Task: In the Contact  Sadie_Williams@bloomingdales.com, Log Meeting with description: 'Participated in a strategic planning meeting to align sales strategies.'; Add date: '10 August, 2023', attach the document: Project_plan.docx. Logged in from softage.10@softage.net
Action: Mouse moved to (71, 43)
Screenshot: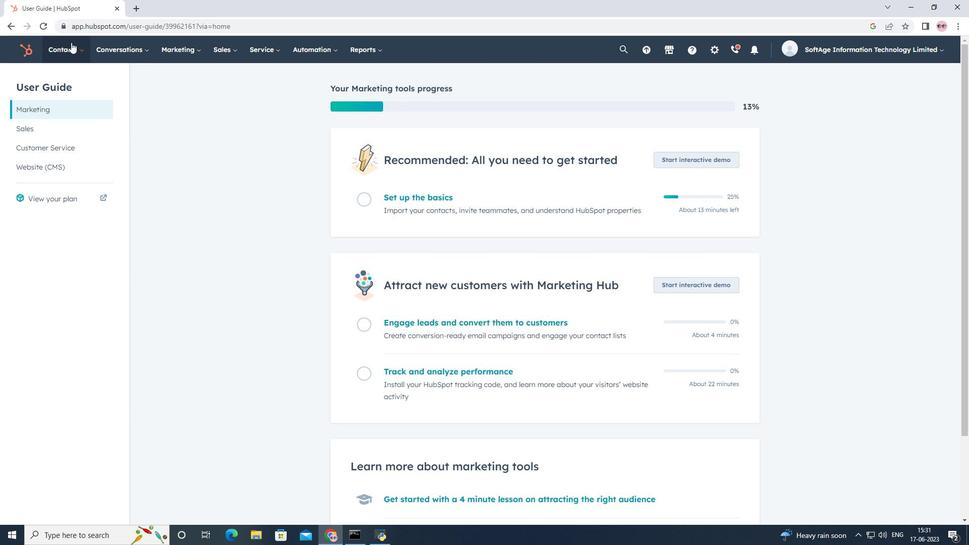 
Action: Mouse pressed left at (71, 43)
Screenshot: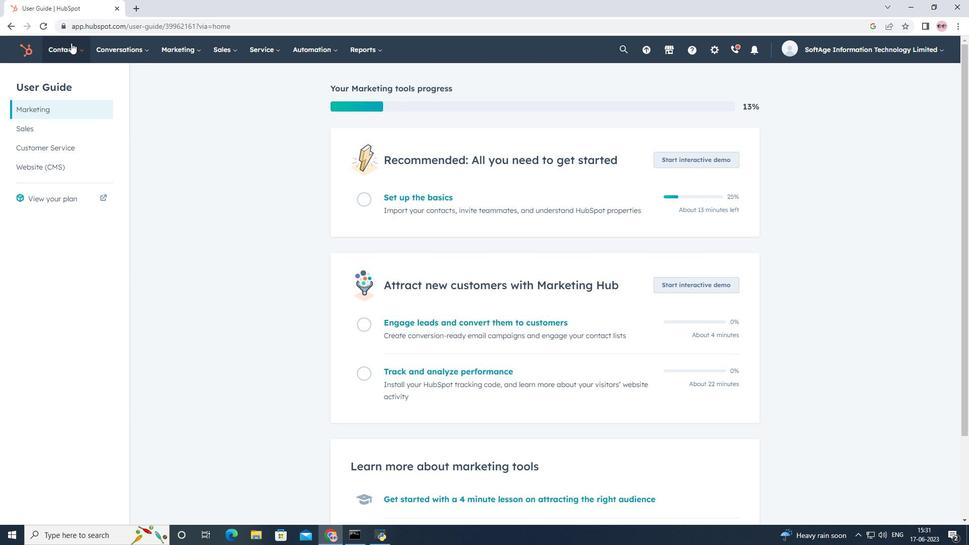 
Action: Mouse moved to (77, 72)
Screenshot: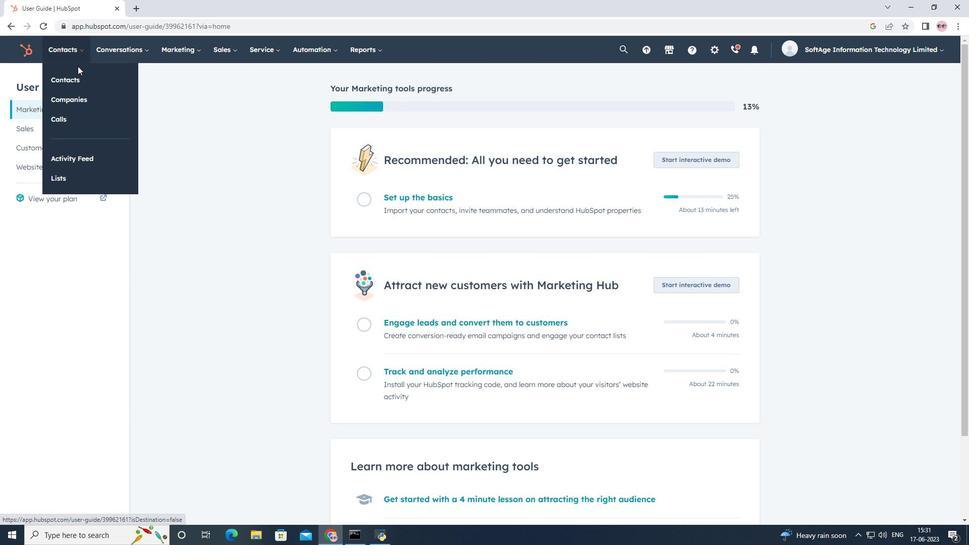 
Action: Mouse pressed left at (77, 72)
Screenshot: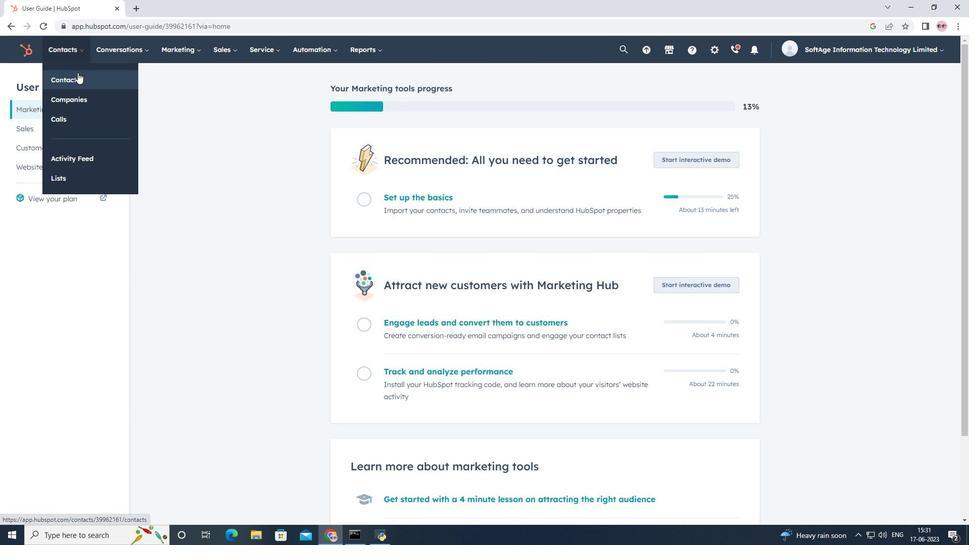 
Action: Mouse moved to (99, 166)
Screenshot: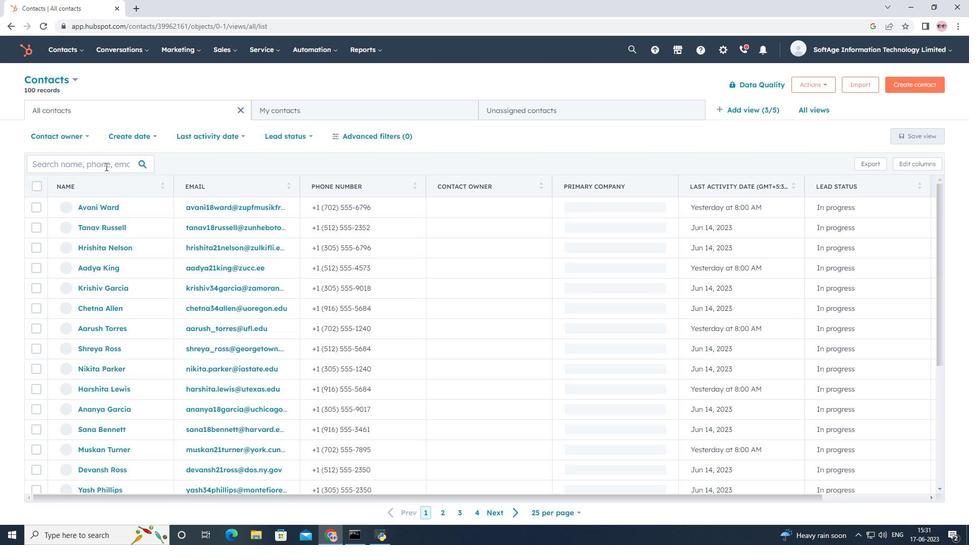 
Action: Mouse pressed left at (99, 166)
Screenshot: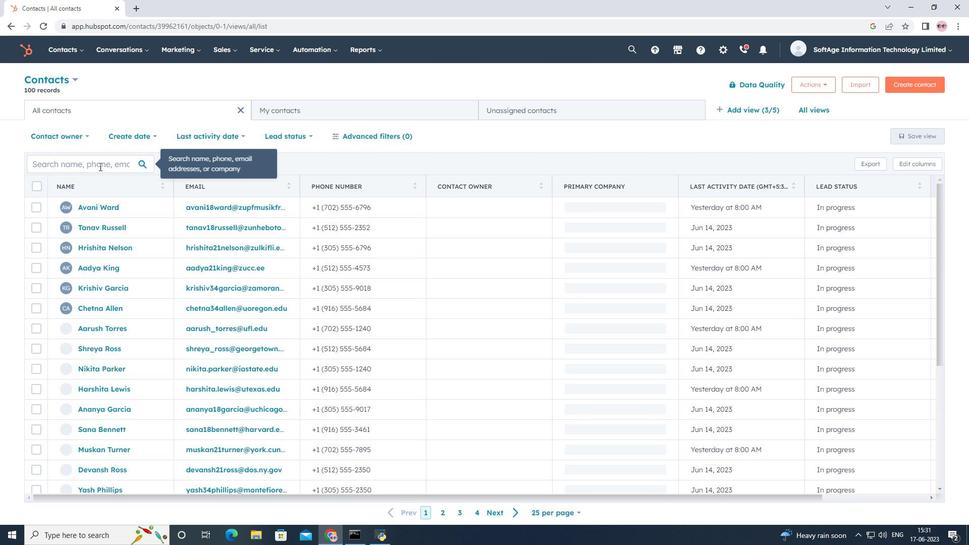 
Action: Key pressed <Key.shift>Sadie<Key.shift>_<Key.shift>Williams<Key.shift>@bloomingdales.com
Screenshot: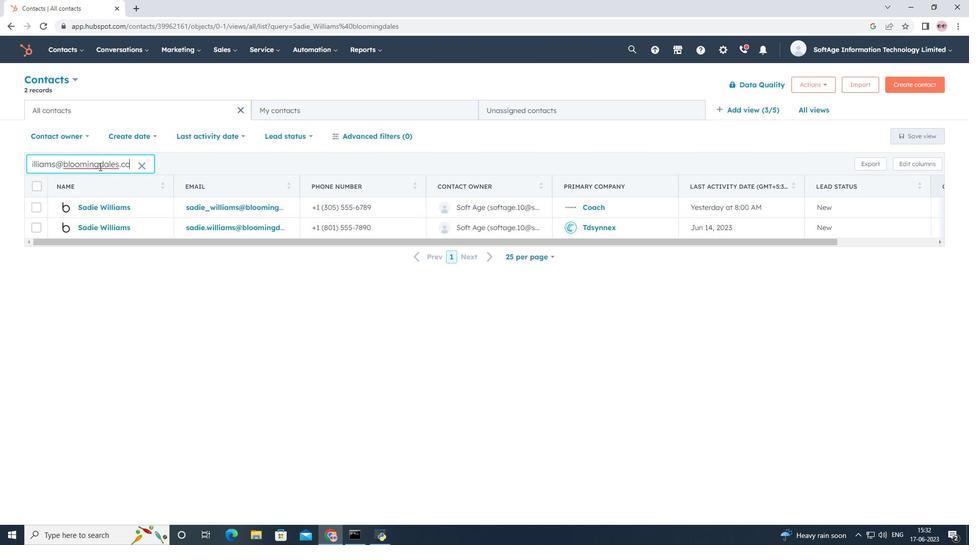 
Action: Mouse moved to (103, 204)
Screenshot: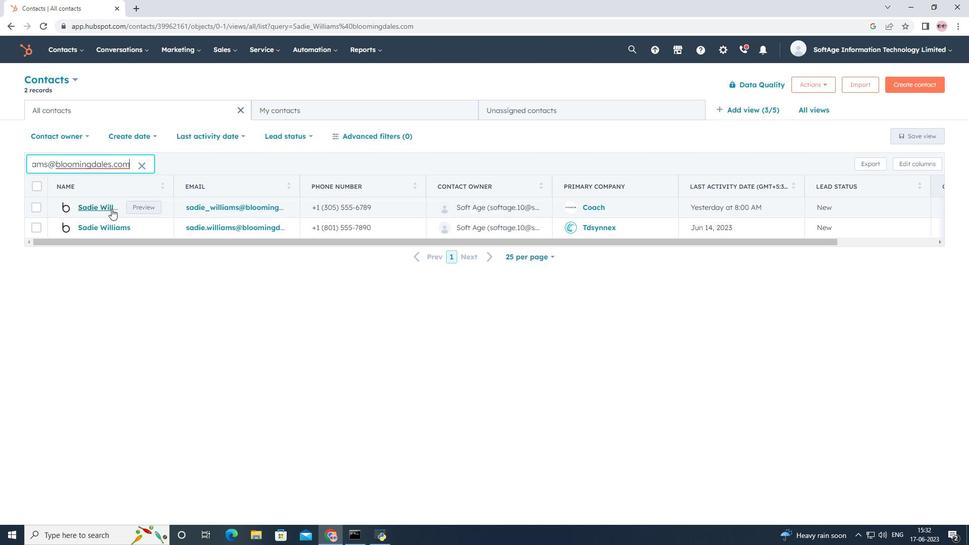 
Action: Mouse pressed left at (103, 204)
Screenshot: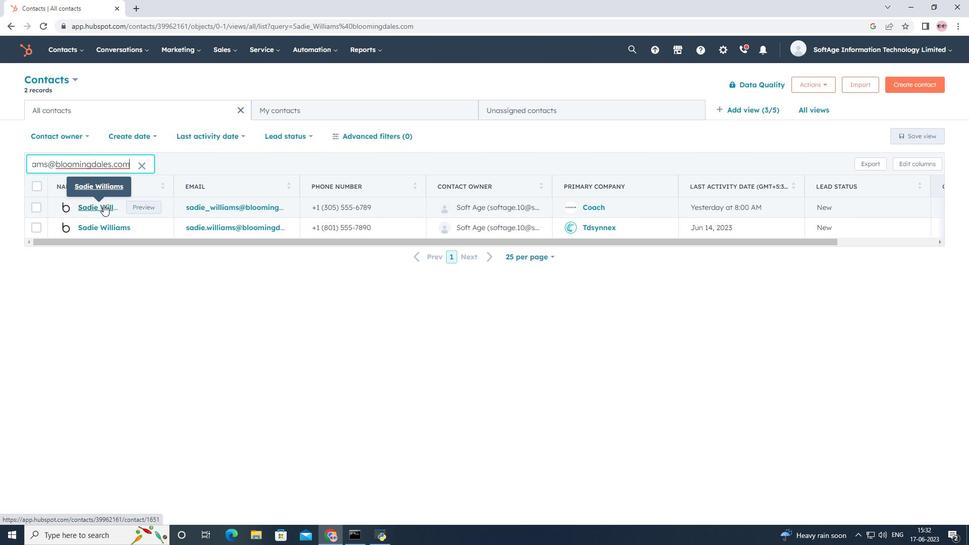 
Action: Mouse moved to (202, 163)
Screenshot: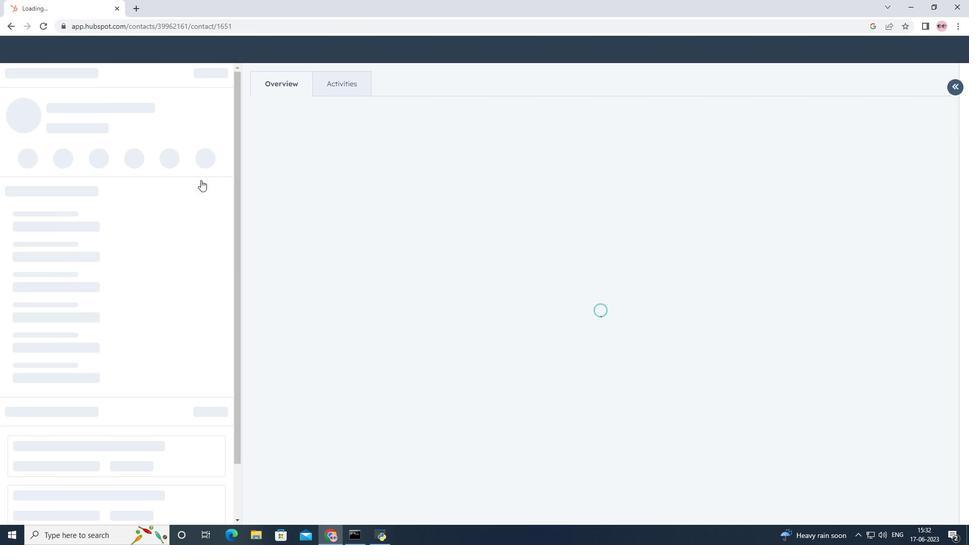 
Action: Mouse pressed left at (202, 163)
Screenshot: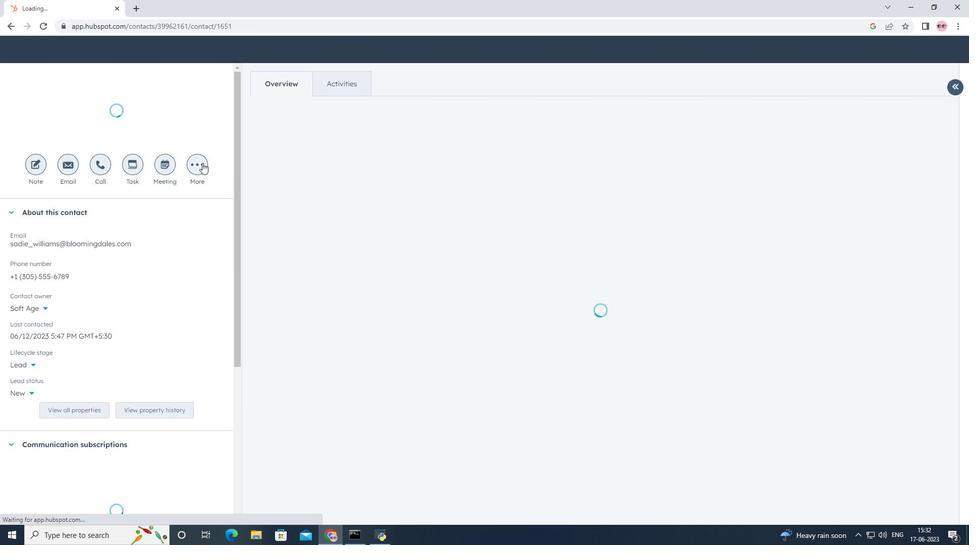 
Action: Mouse moved to (201, 174)
Screenshot: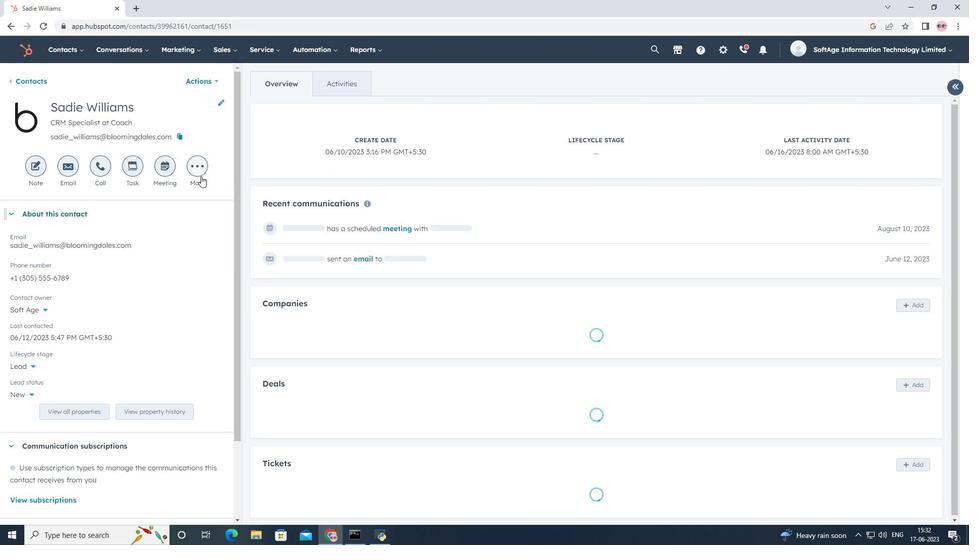 
Action: Mouse pressed left at (201, 174)
Screenshot: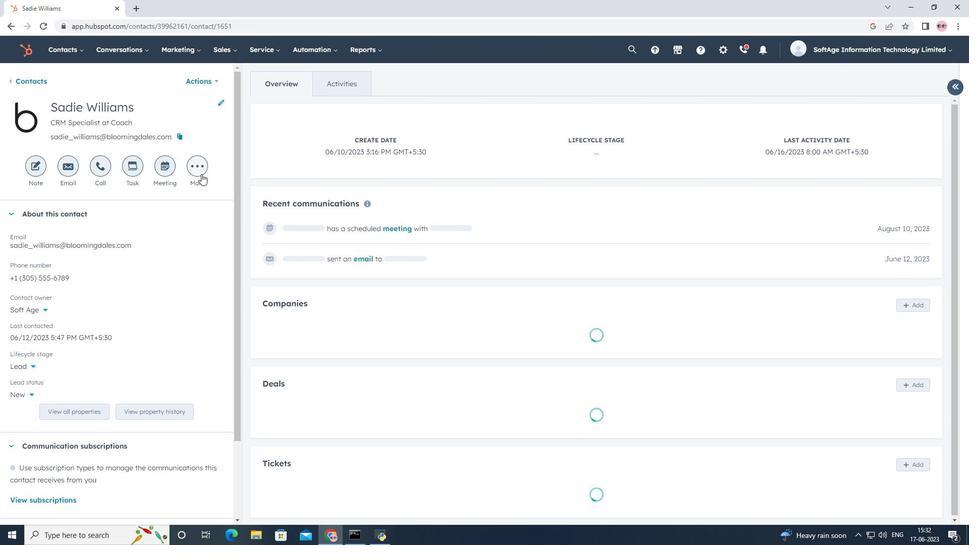 
Action: Mouse moved to (200, 273)
Screenshot: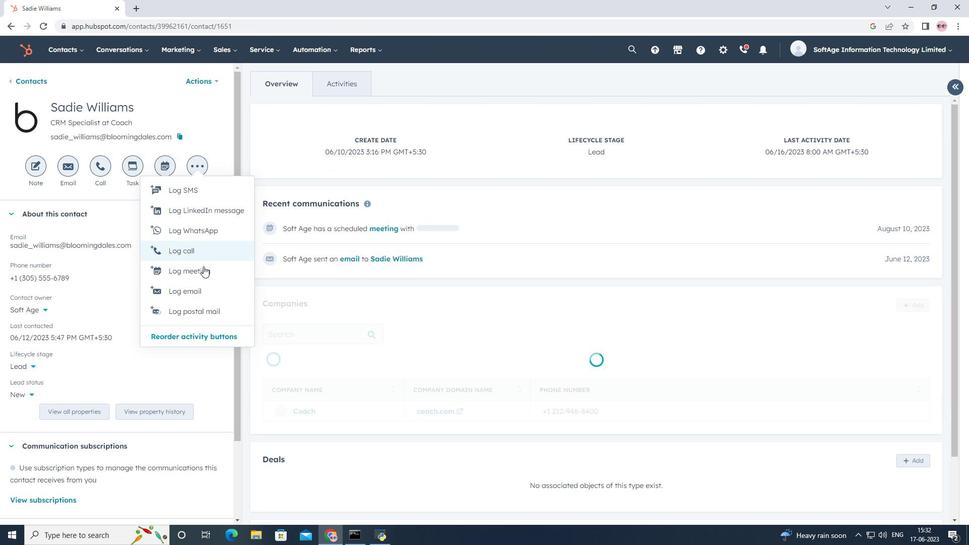 
Action: Mouse pressed left at (200, 273)
Screenshot: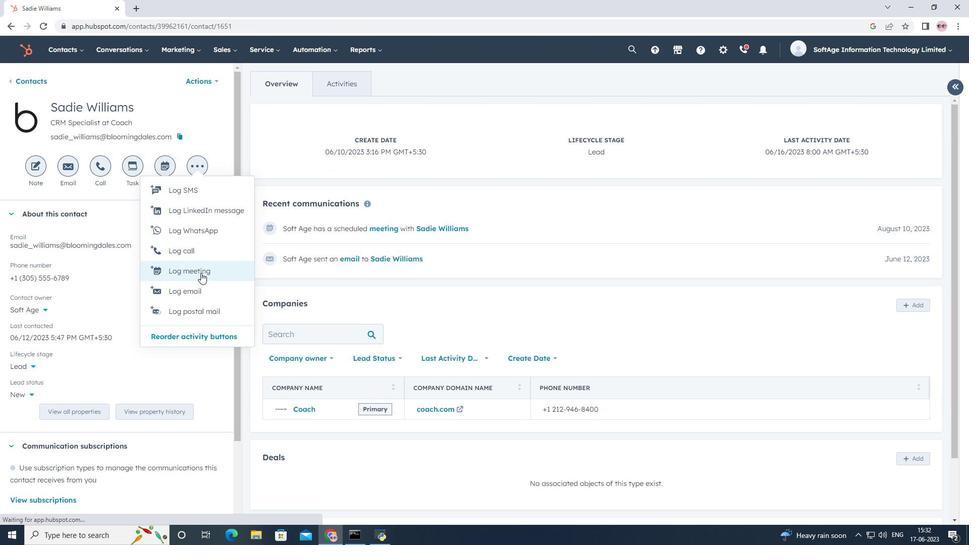 
Action: Mouse moved to (603, 412)
Screenshot: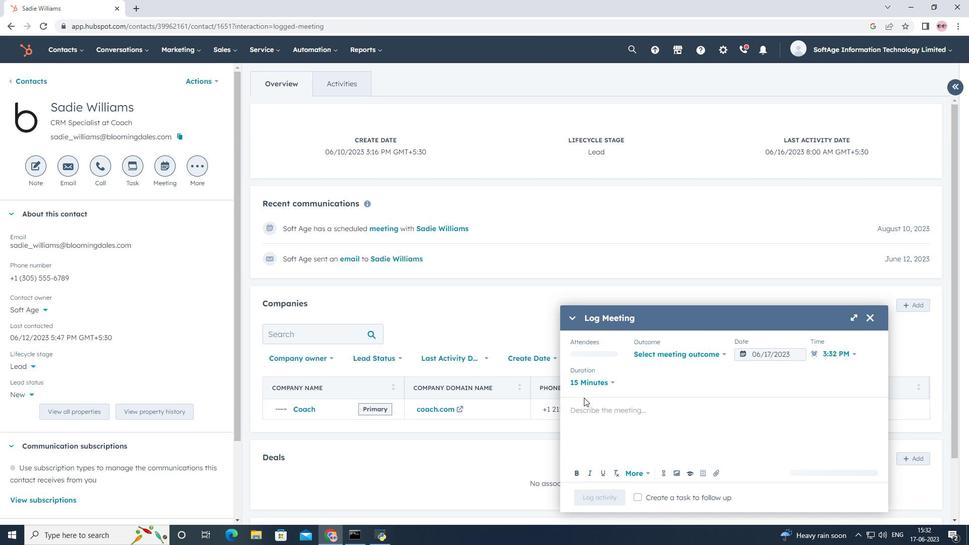 
Action: Mouse pressed left at (603, 412)
Screenshot: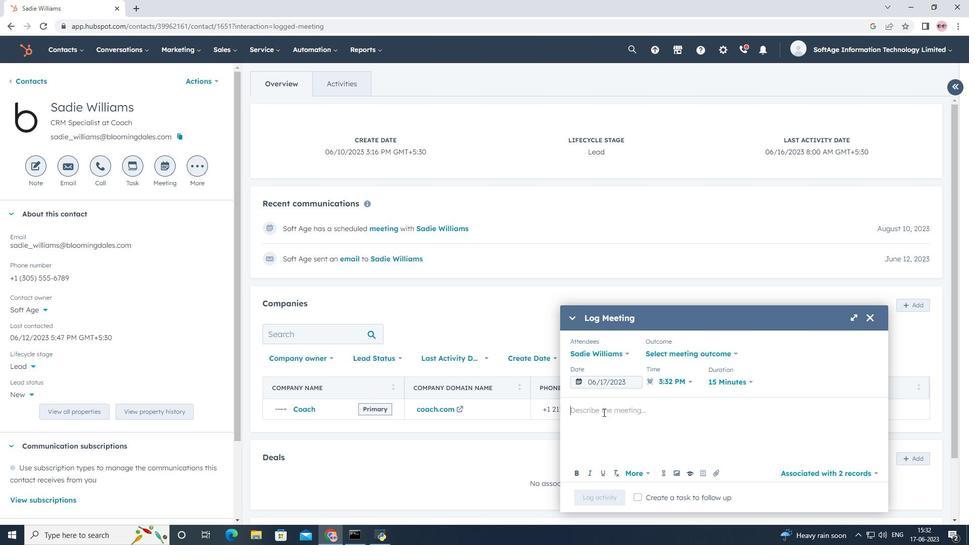
Action: Key pressed <Key.shift><Key.shift>Participated<Key.space>in<Key.space>a<Key.space>strategic<Key.space>planning<Key.space>meeting<Key.space>to<Key.space>align<Key.space>sales<Key.space>stratr<Key.backspace>egies.
Screenshot: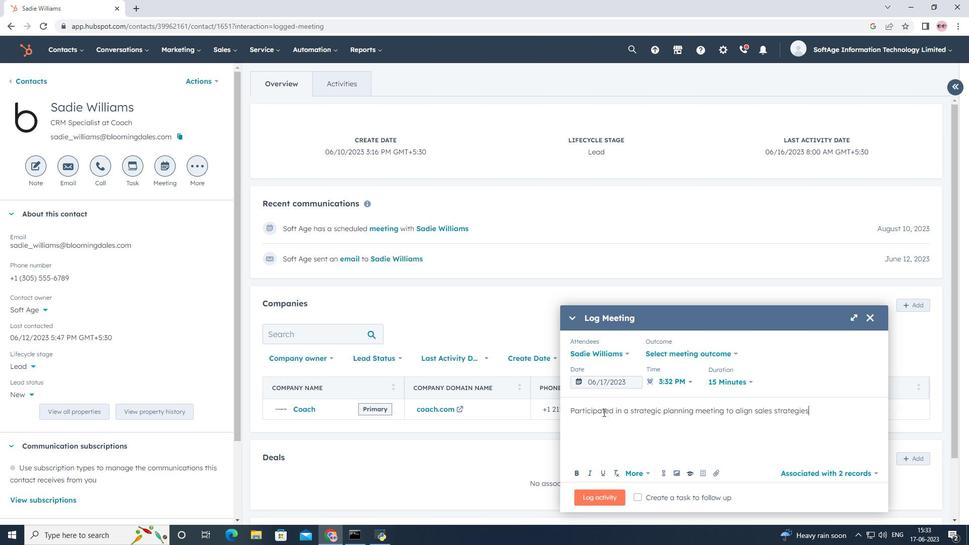 
Action: Mouse moved to (606, 380)
Screenshot: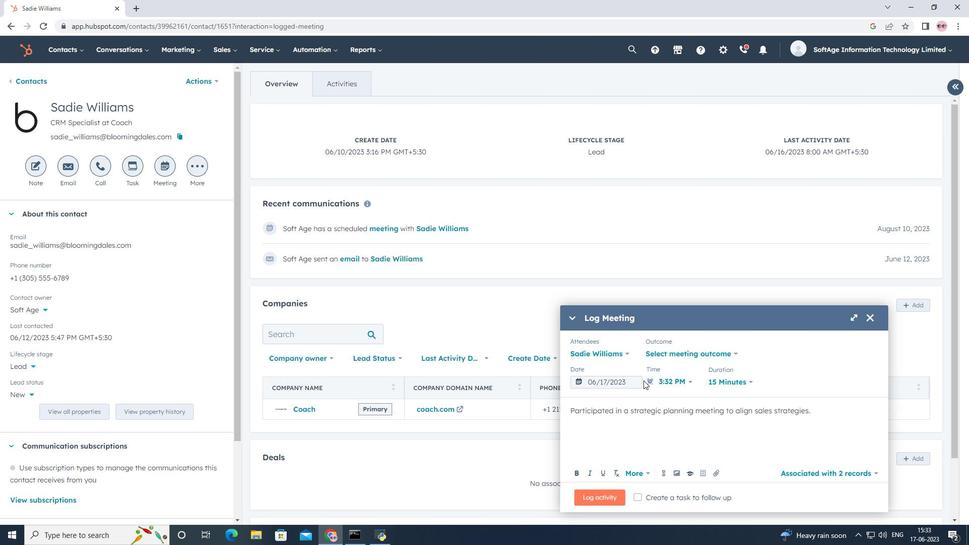 
Action: Mouse pressed left at (606, 380)
Screenshot: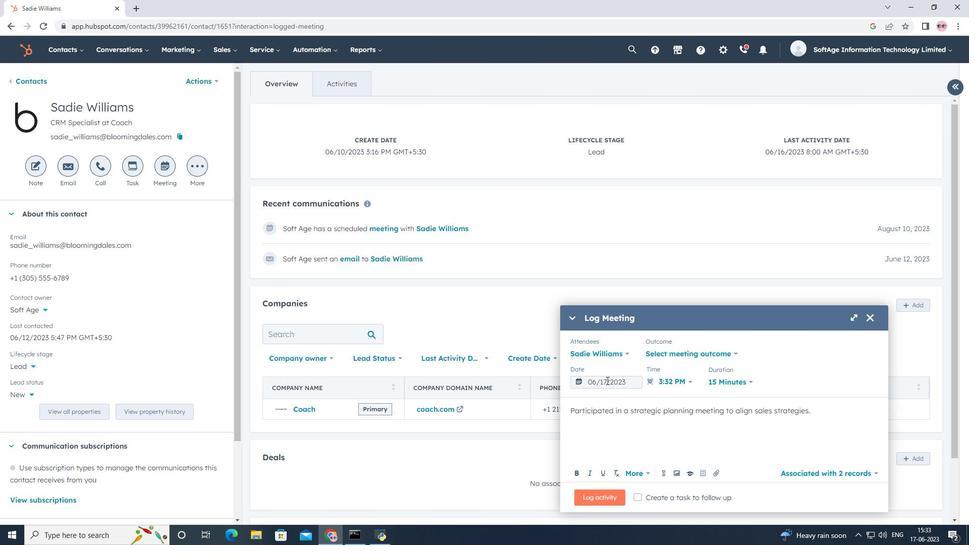 
Action: Mouse moved to (705, 220)
Screenshot: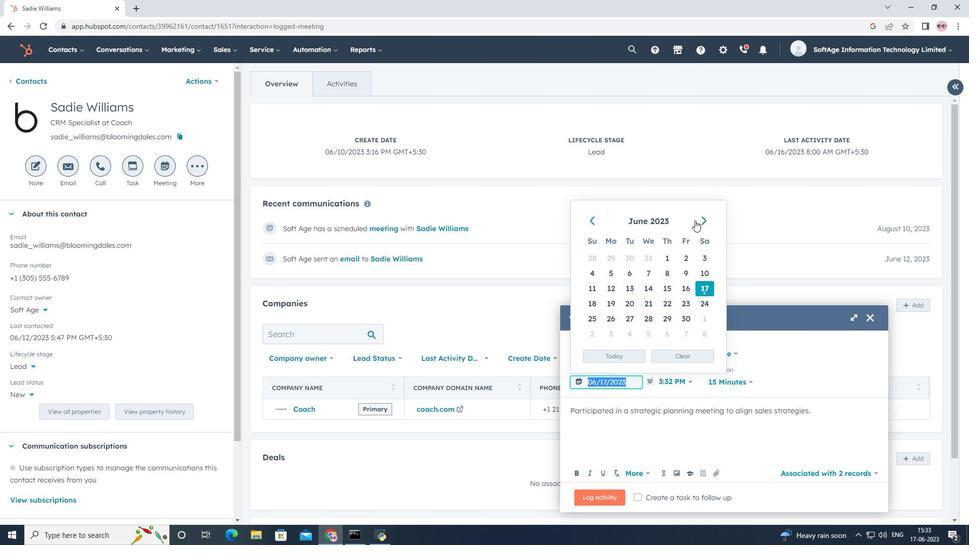 
Action: Mouse pressed left at (705, 220)
Screenshot: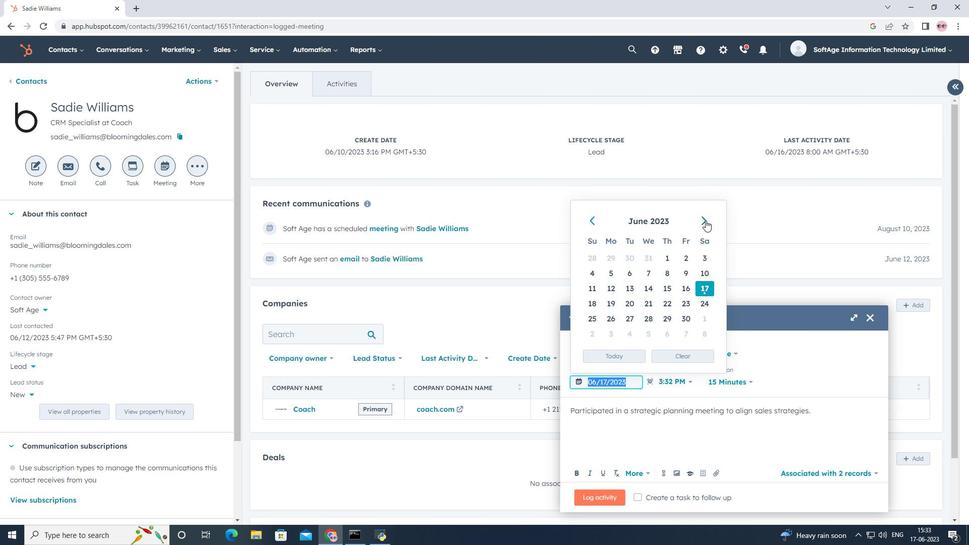 
Action: Mouse pressed left at (705, 220)
Screenshot: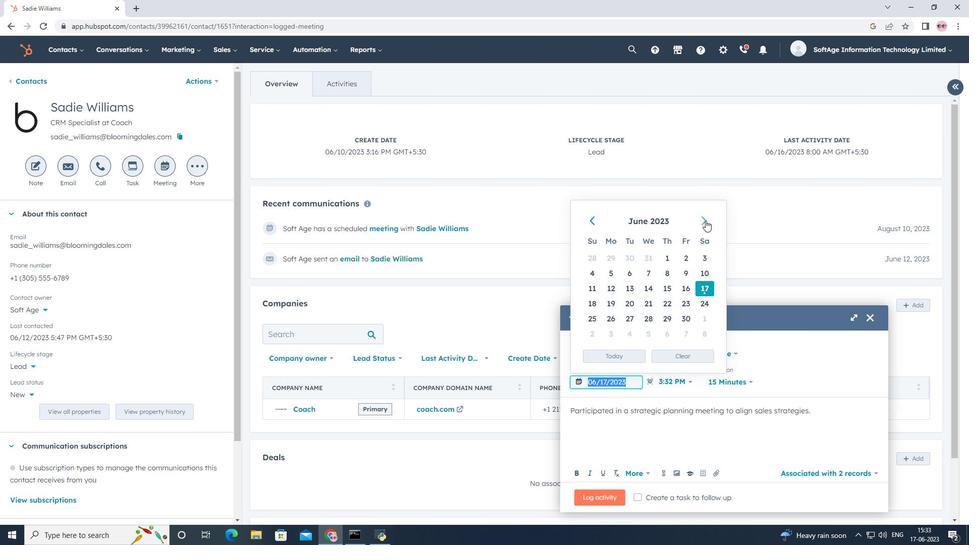 
Action: Mouse moved to (661, 272)
Screenshot: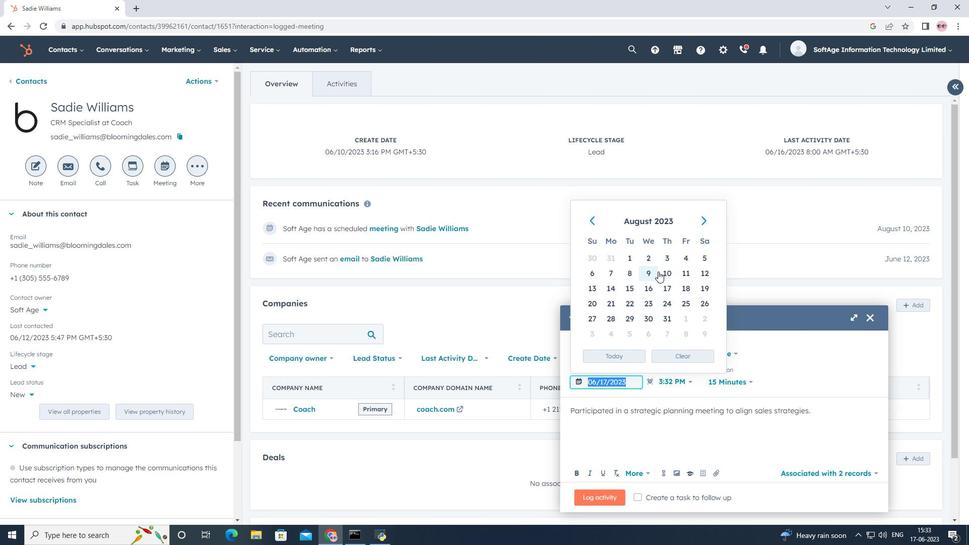 
Action: Mouse pressed left at (661, 272)
Screenshot: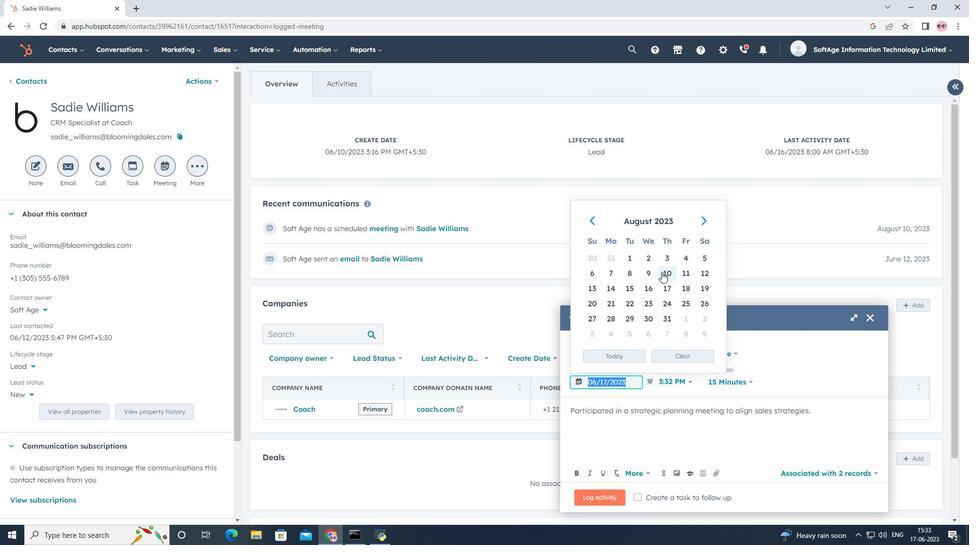 
Action: Mouse moved to (717, 474)
Screenshot: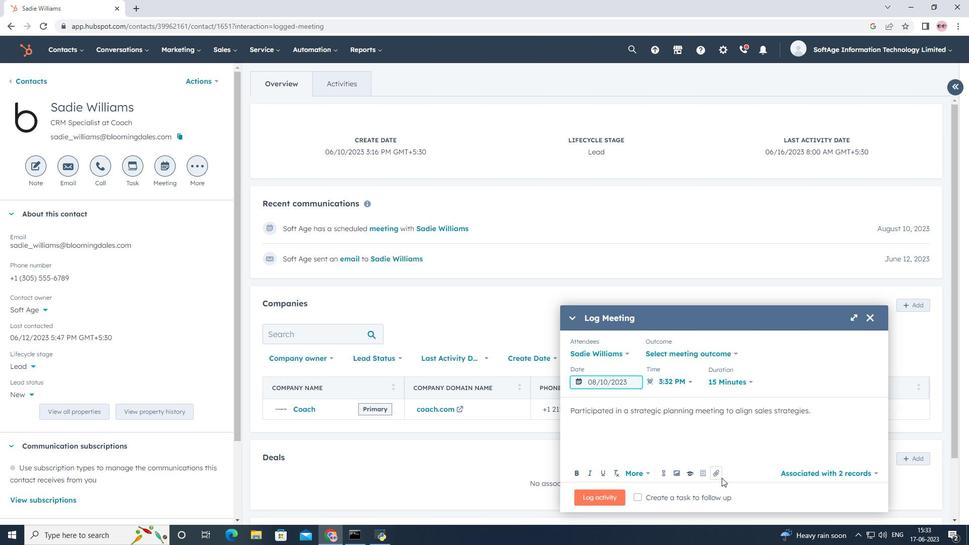 
Action: Mouse pressed left at (717, 474)
Screenshot: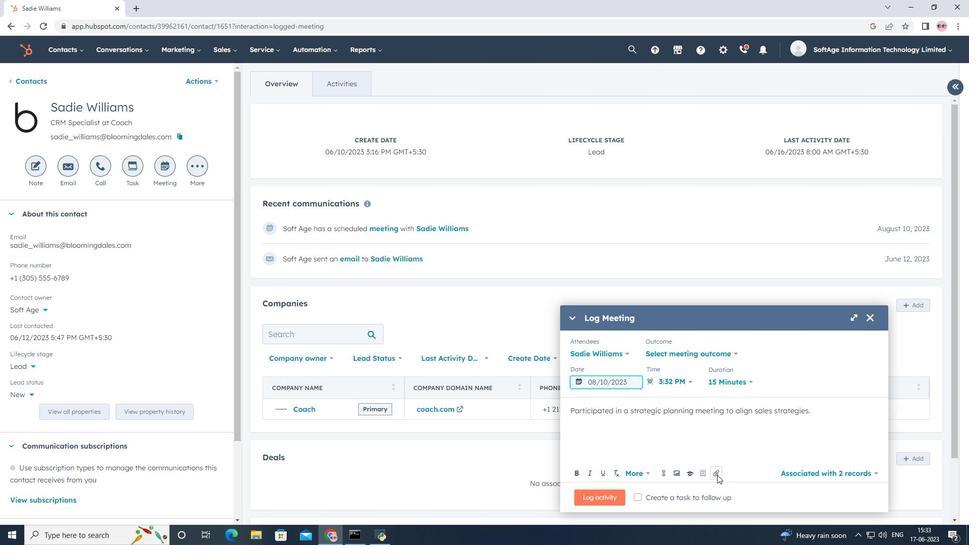 
Action: Mouse moved to (716, 441)
Screenshot: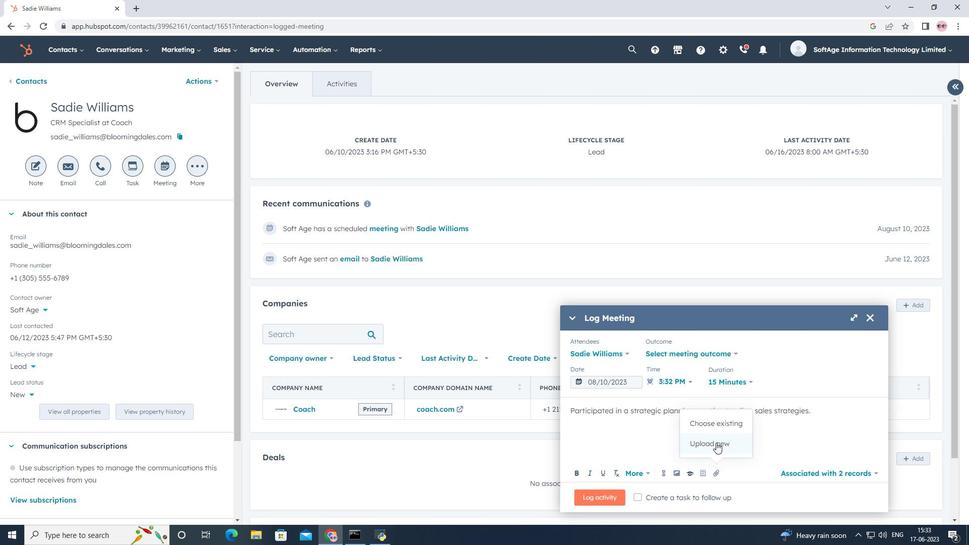 
Action: Mouse pressed left at (716, 441)
Screenshot: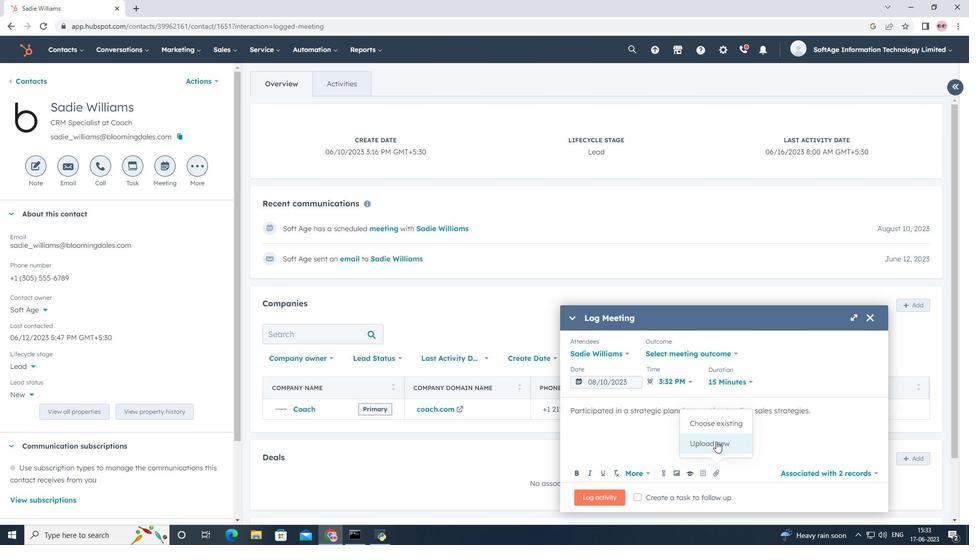 
Action: Mouse moved to (136, 71)
Screenshot: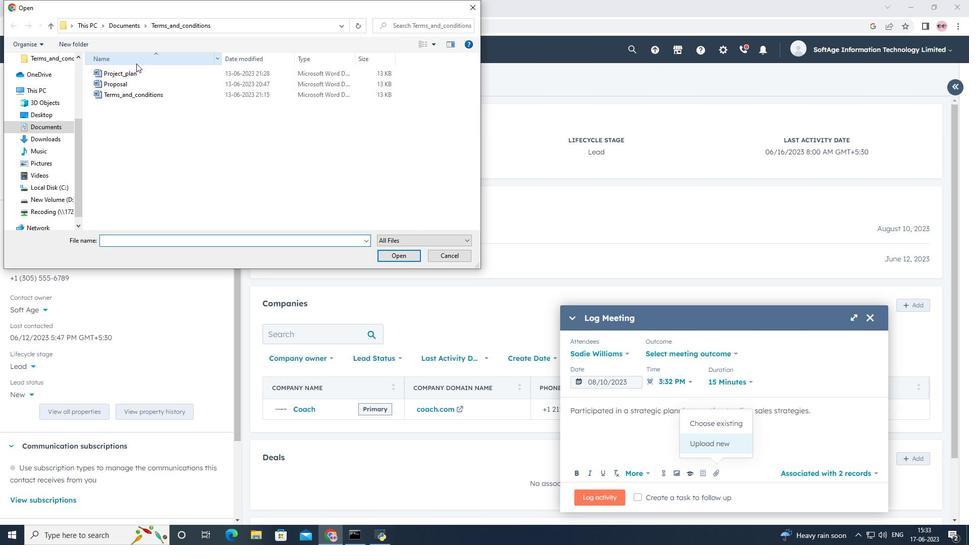 
Action: Mouse pressed left at (136, 71)
Screenshot: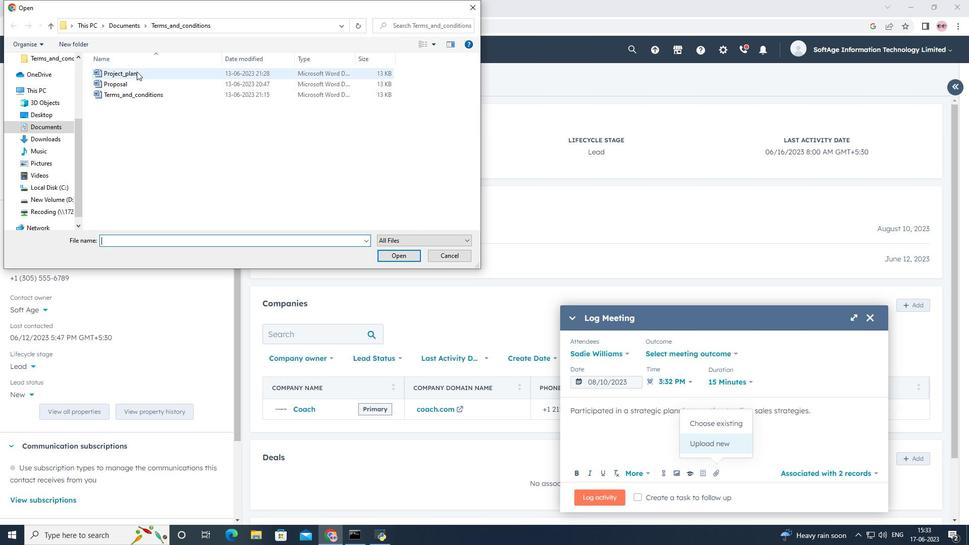 
Action: Mouse moved to (385, 255)
Screenshot: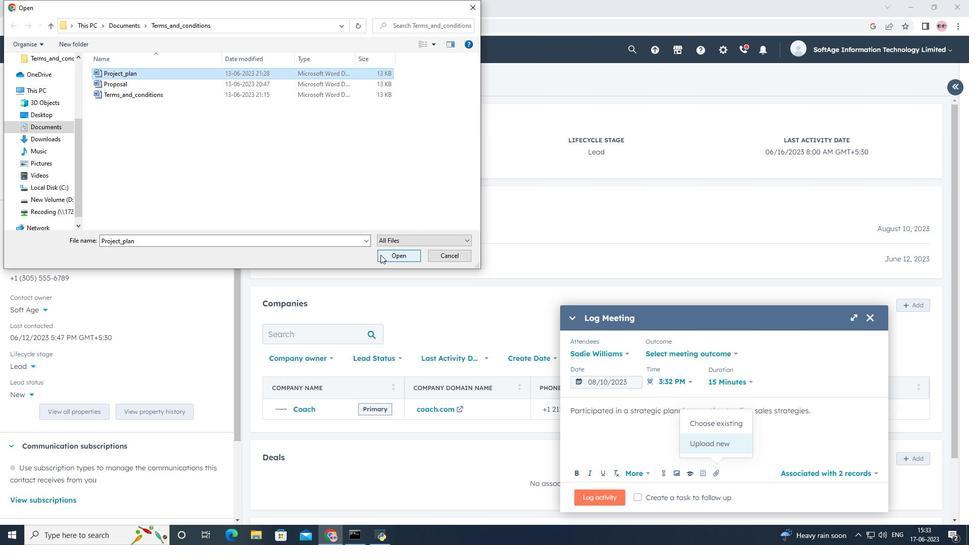 
Action: Mouse pressed left at (385, 255)
Screenshot: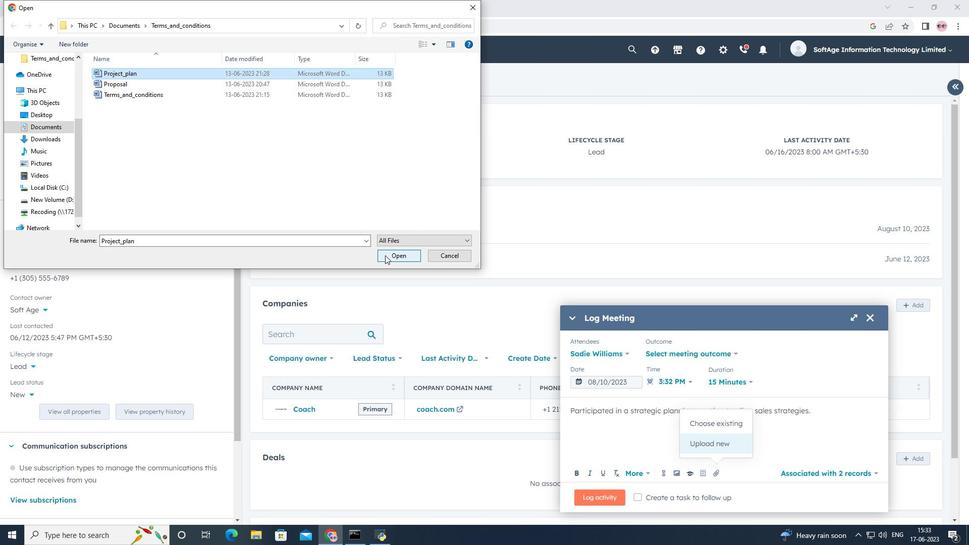 
Action: Mouse moved to (609, 491)
Screenshot: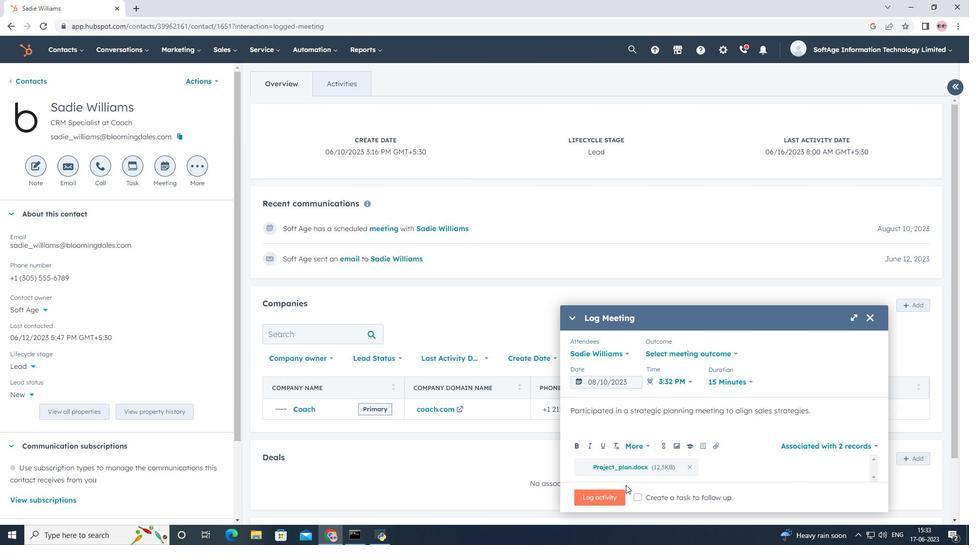 
Action: Mouse pressed left at (609, 491)
Screenshot: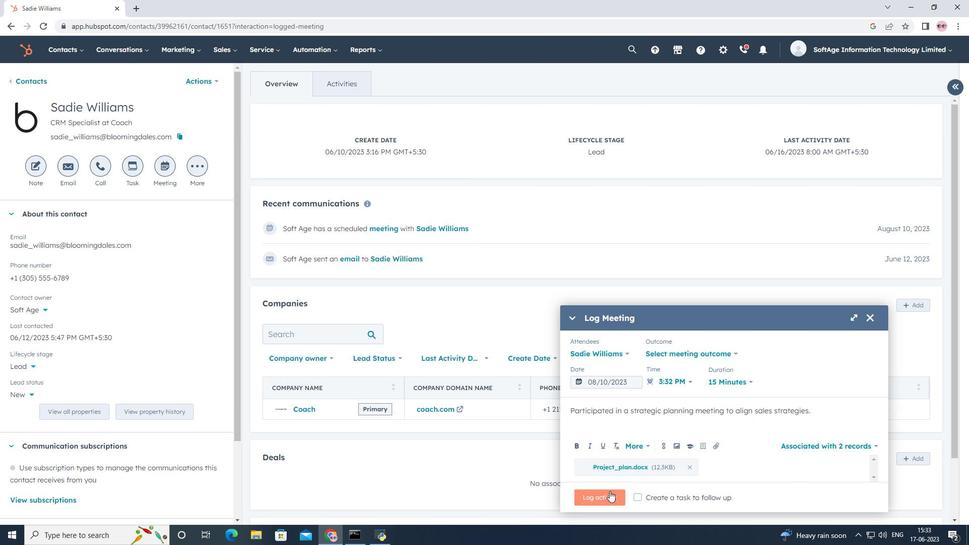 
